 Task: Look for trending repositories with Python language.
Action: Mouse moved to (22, 115)
Screenshot: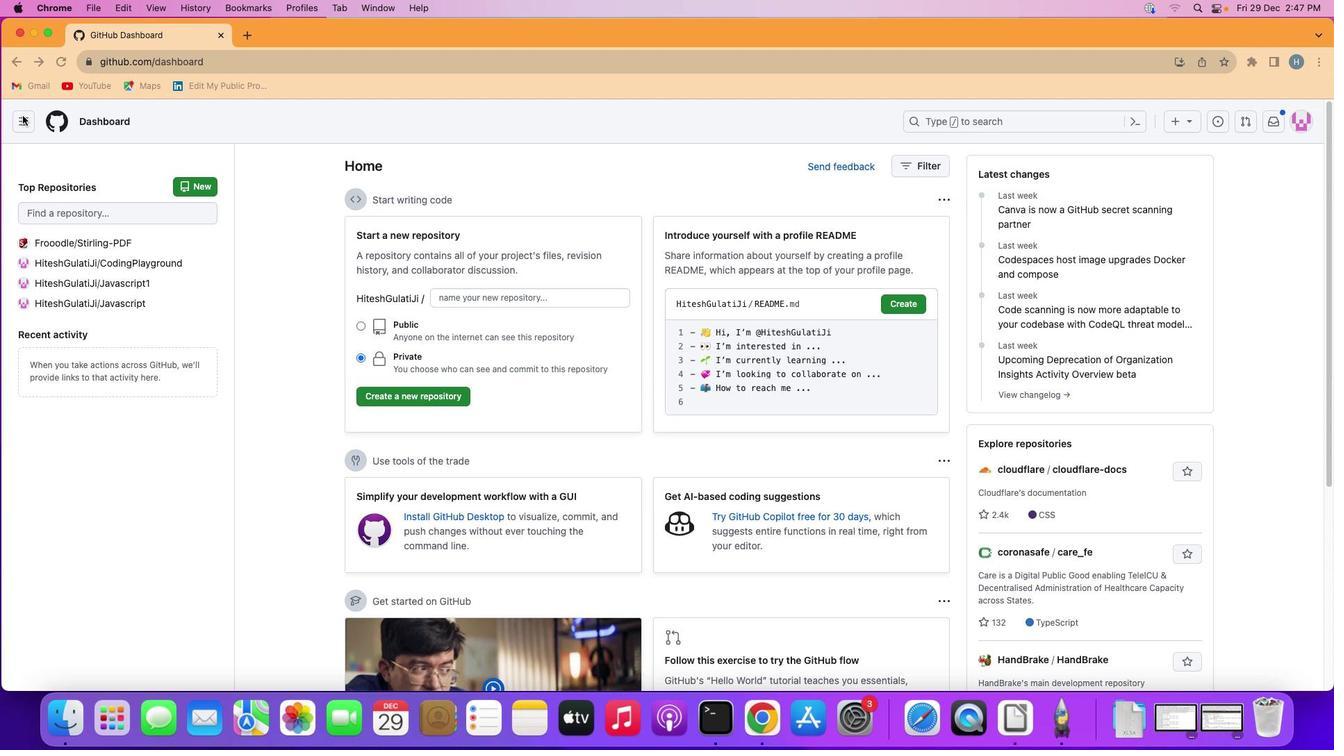 
Action: Mouse pressed left at (22, 115)
Screenshot: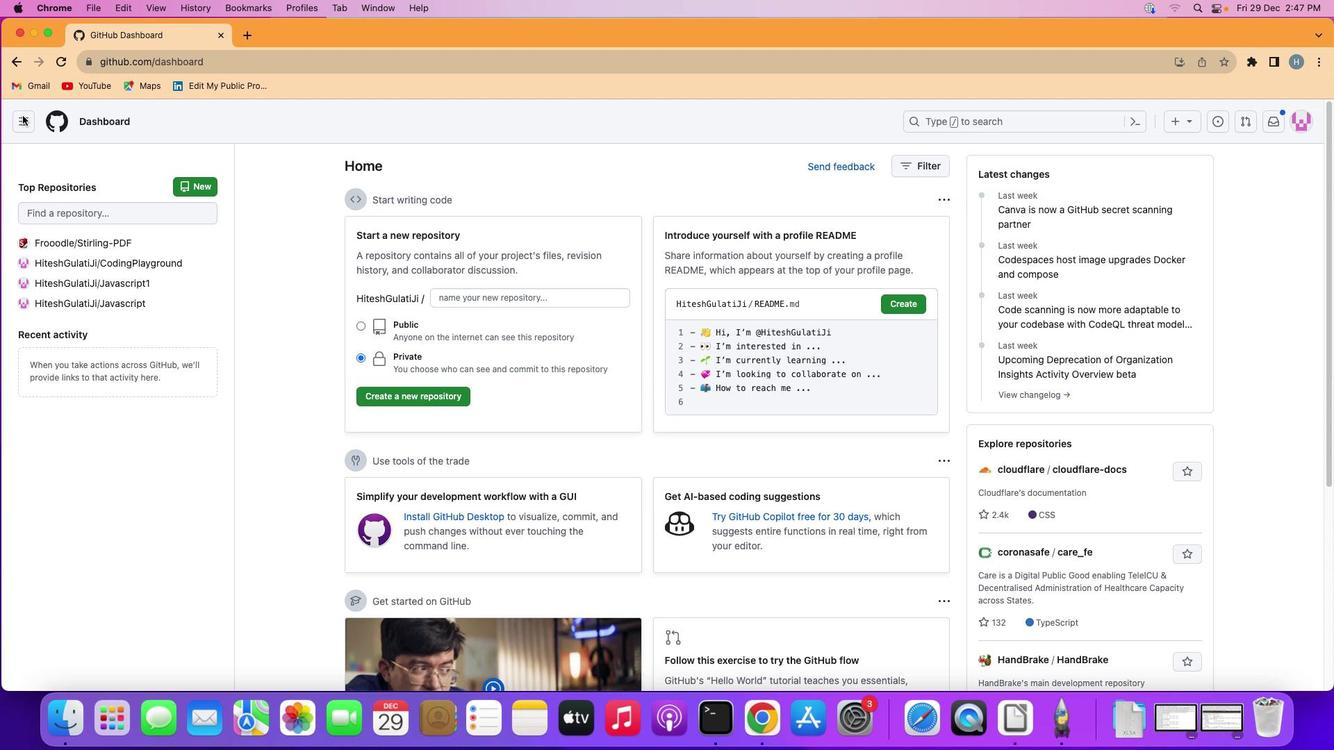 
Action: Mouse moved to (22, 117)
Screenshot: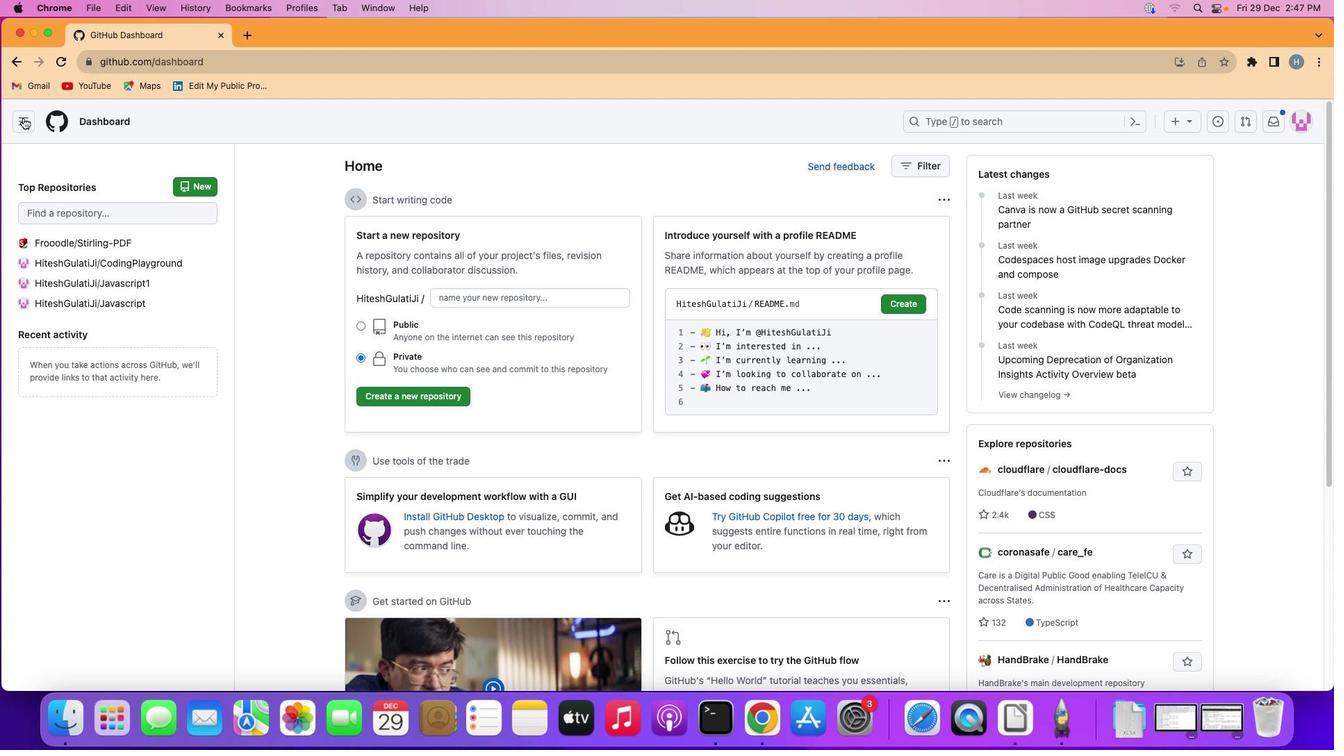 
Action: Mouse pressed left at (22, 117)
Screenshot: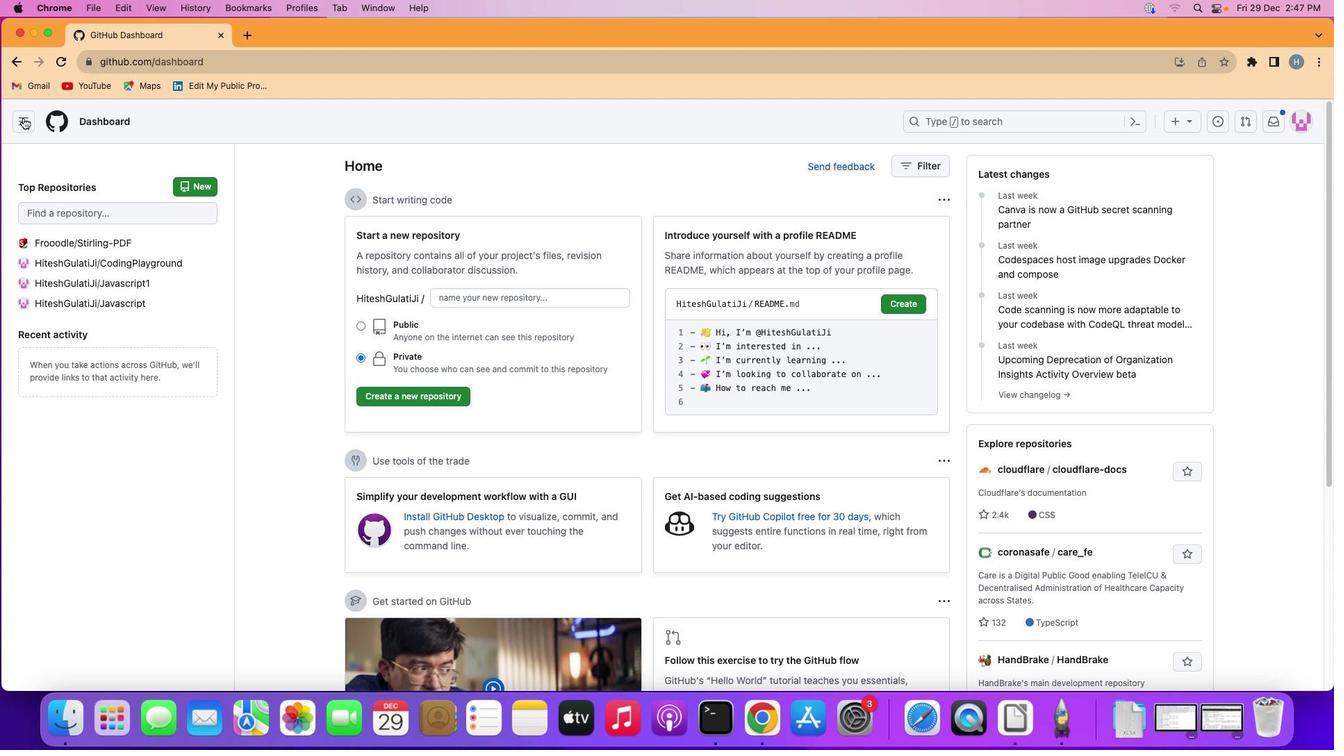
Action: Mouse moved to (104, 300)
Screenshot: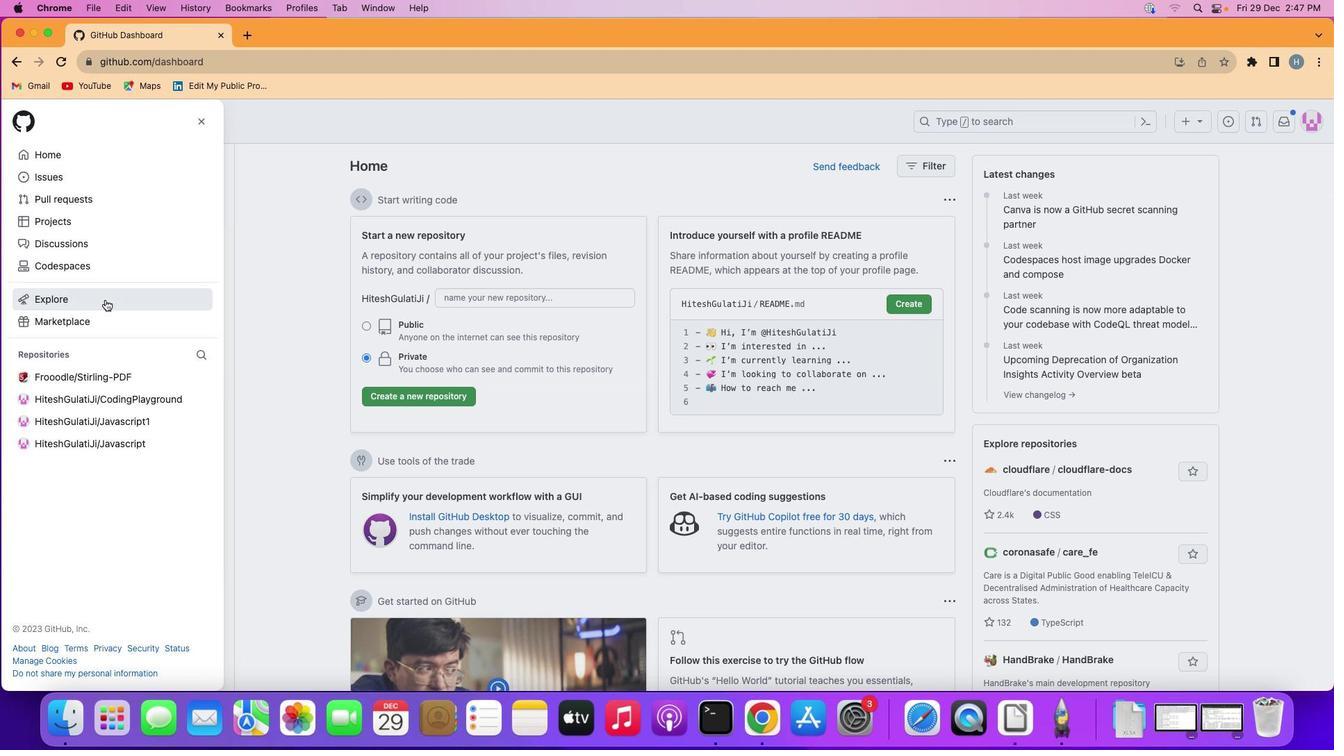
Action: Mouse pressed left at (104, 300)
Screenshot: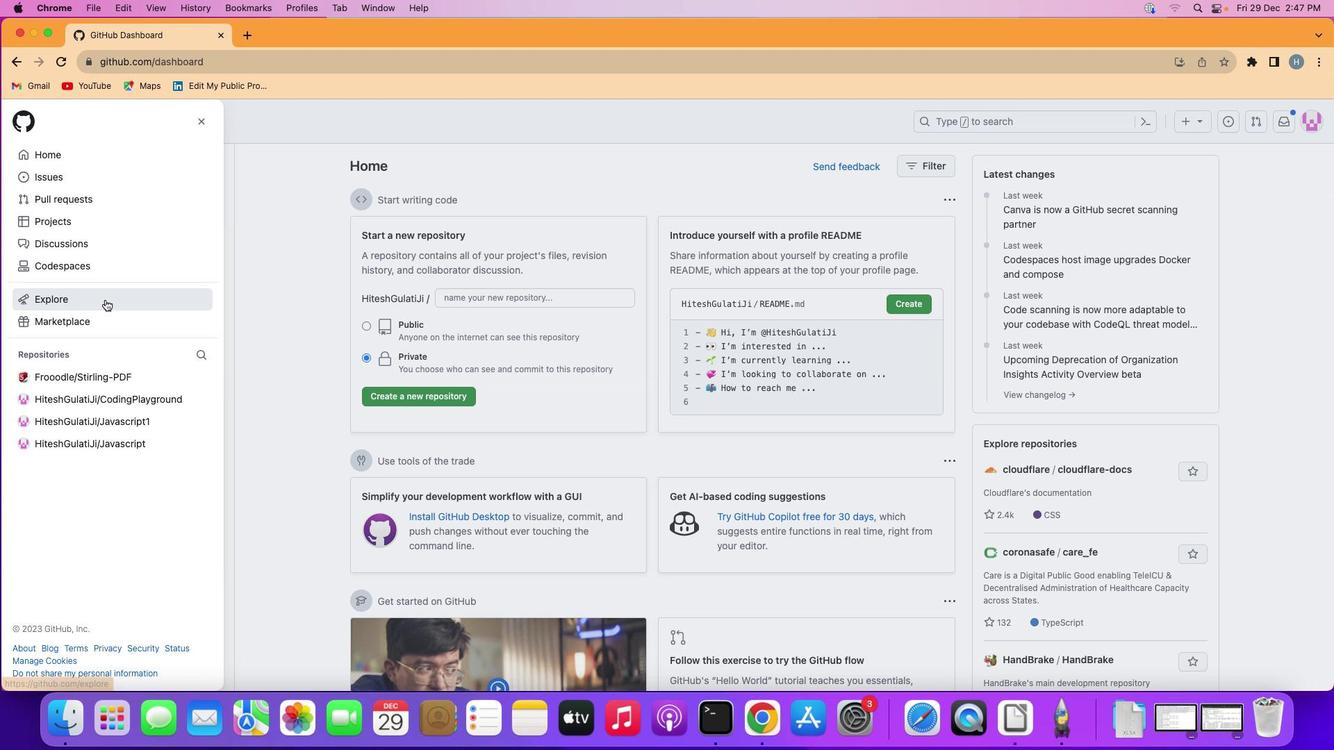 
Action: Mouse moved to (624, 163)
Screenshot: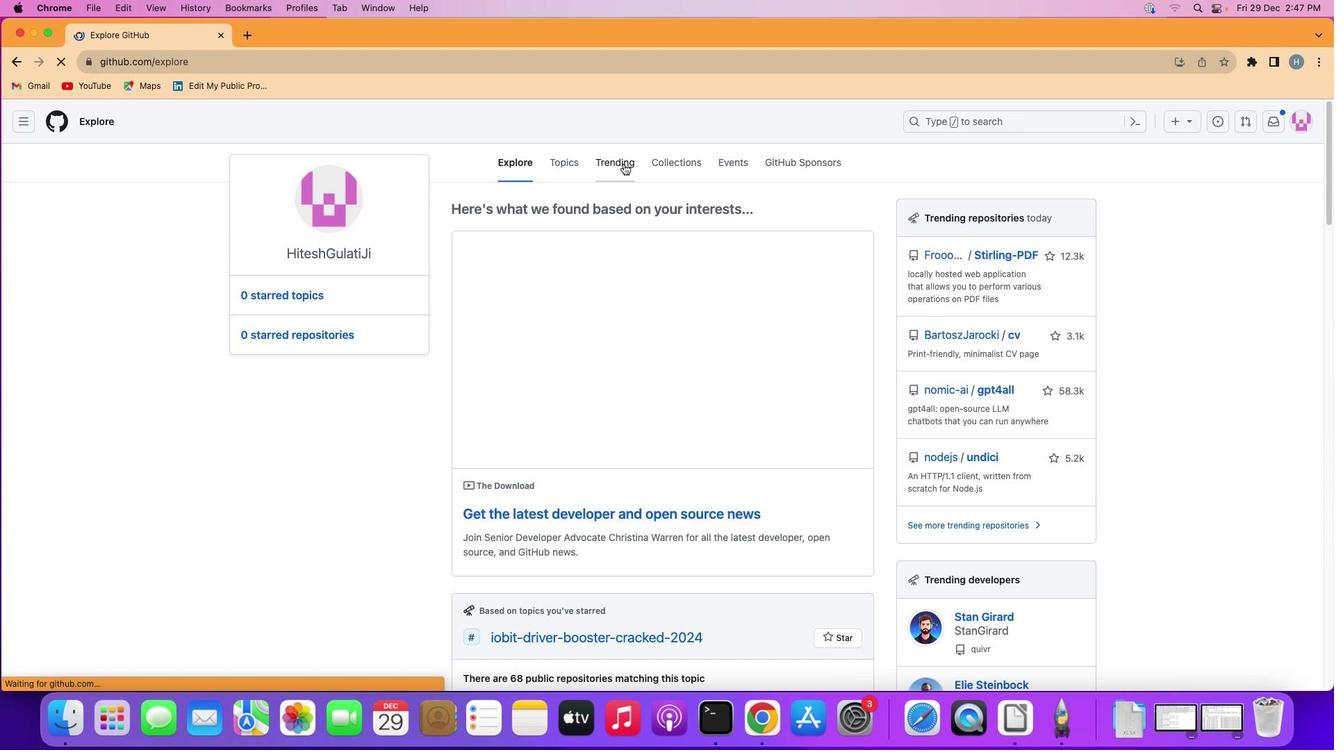 
Action: Mouse pressed left at (624, 163)
Screenshot: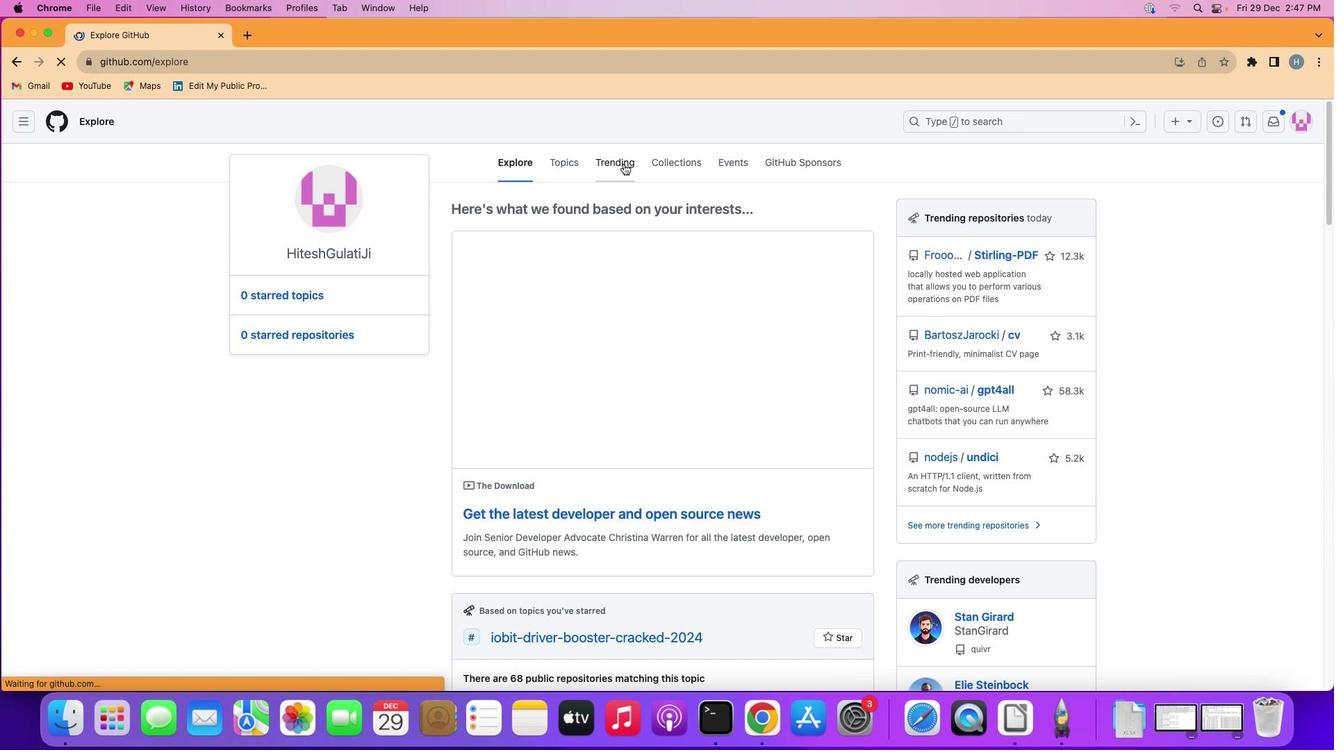 
Action: Mouse moved to (864, 345)
Screenshot: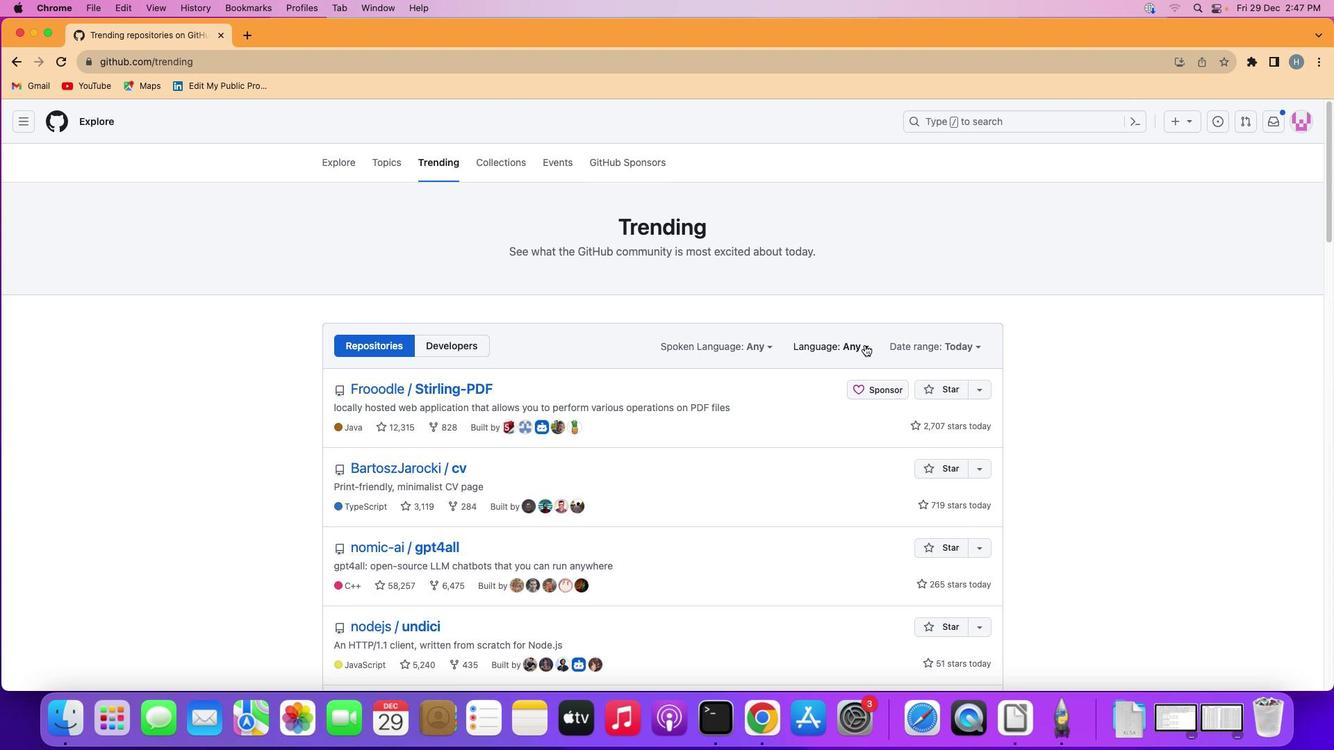 
Action: Mouse pressed left at (864, 345)
Screenshot: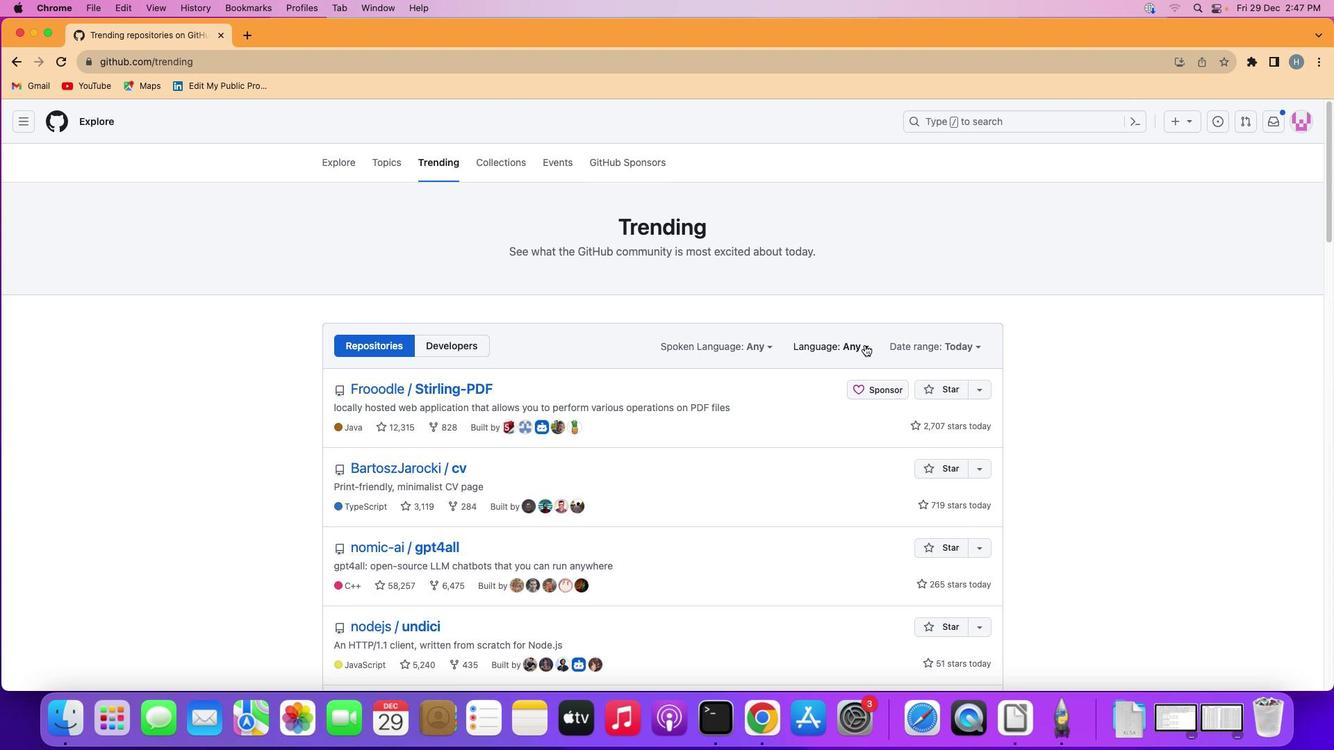 
Action: Mouse moved to (865, 345)
Screenshot: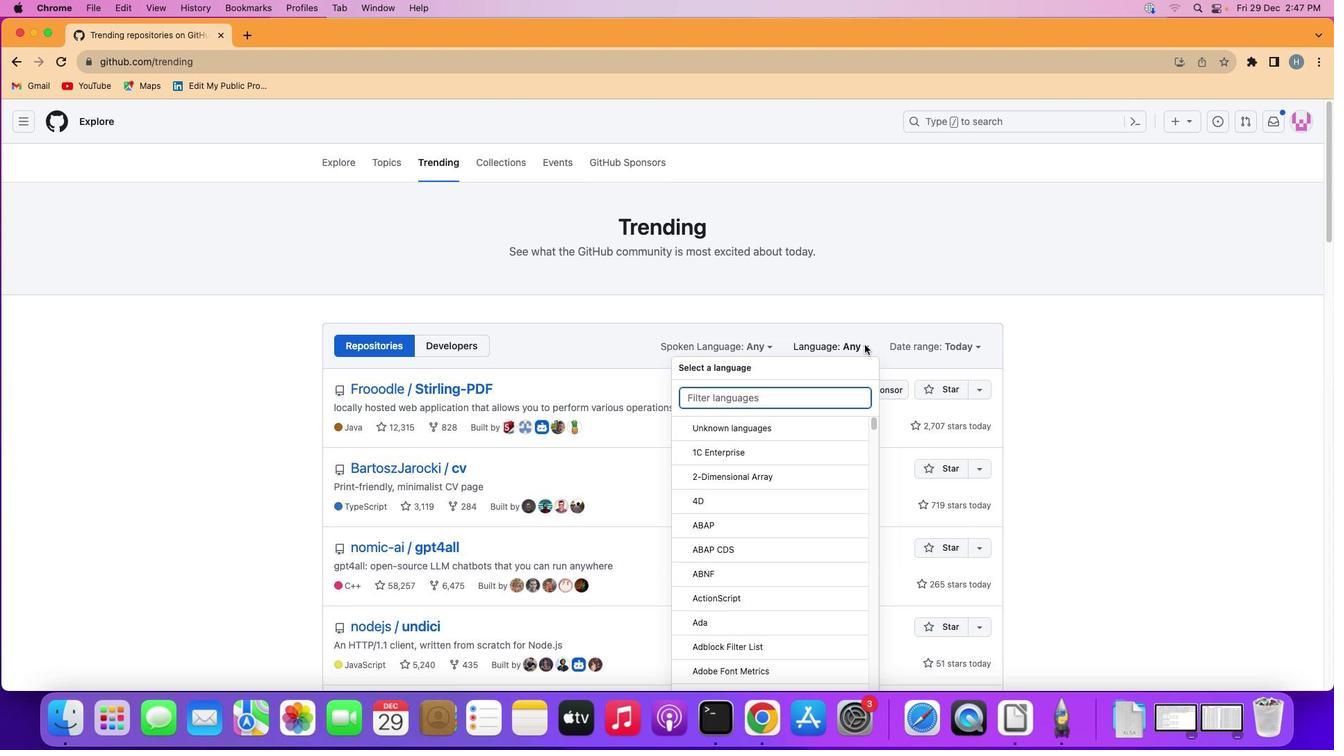 
Action: Key pressed Key.shift'P''y'
Screenshot: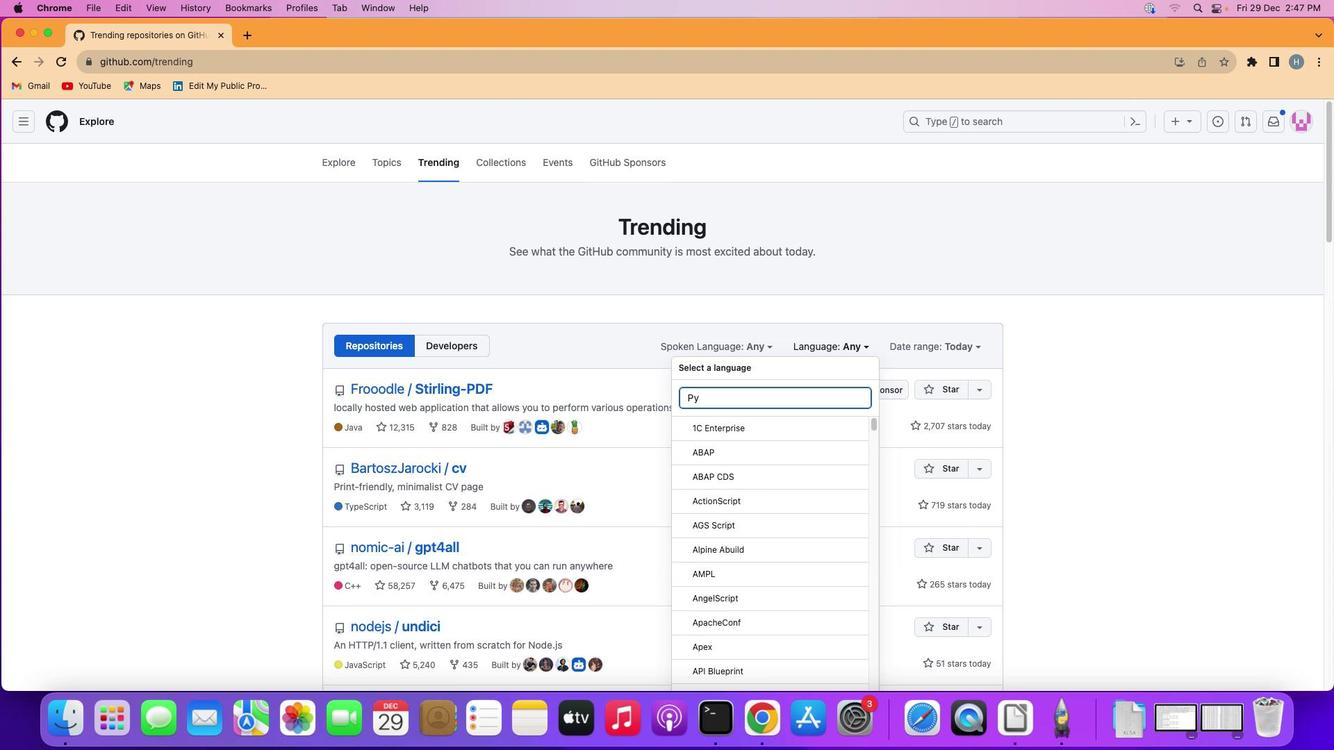 
Action: Mouse moved to (865, 344)
Screenshot: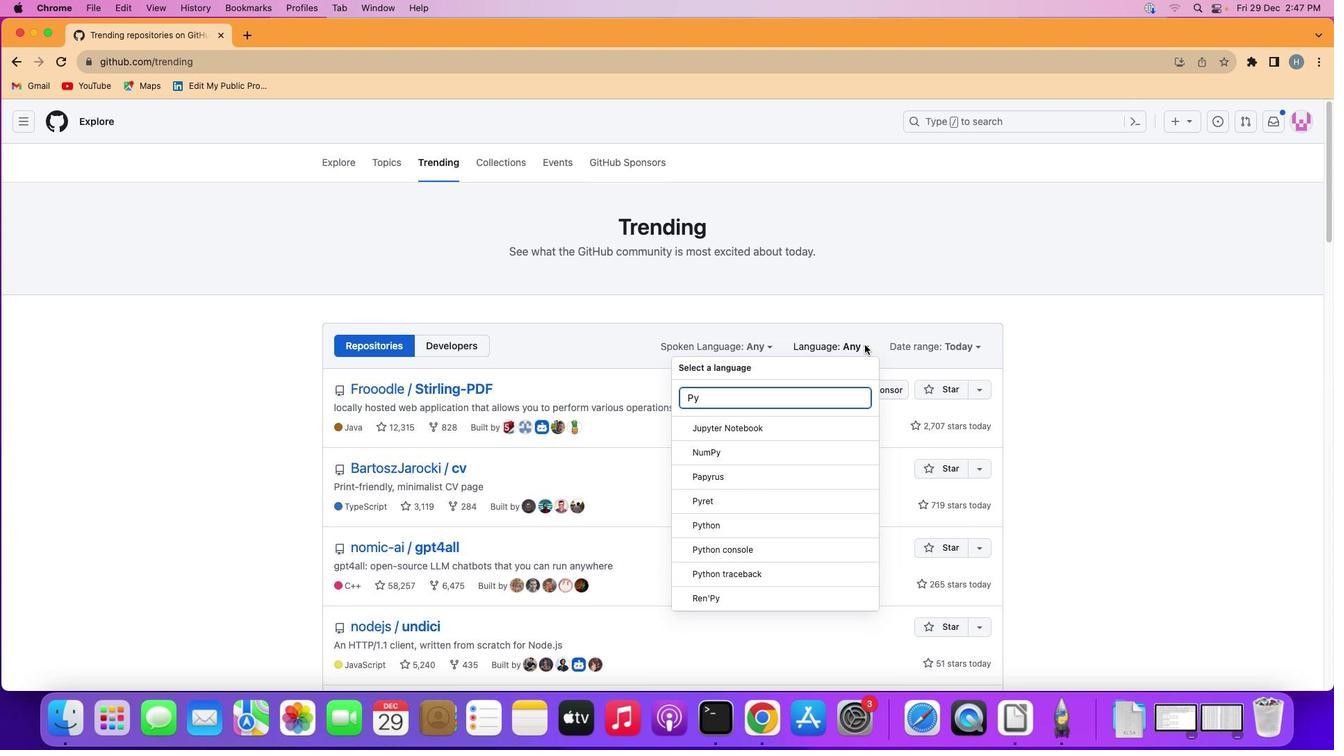 
Action: Key pressed 't''h''o''n'
Screenshot: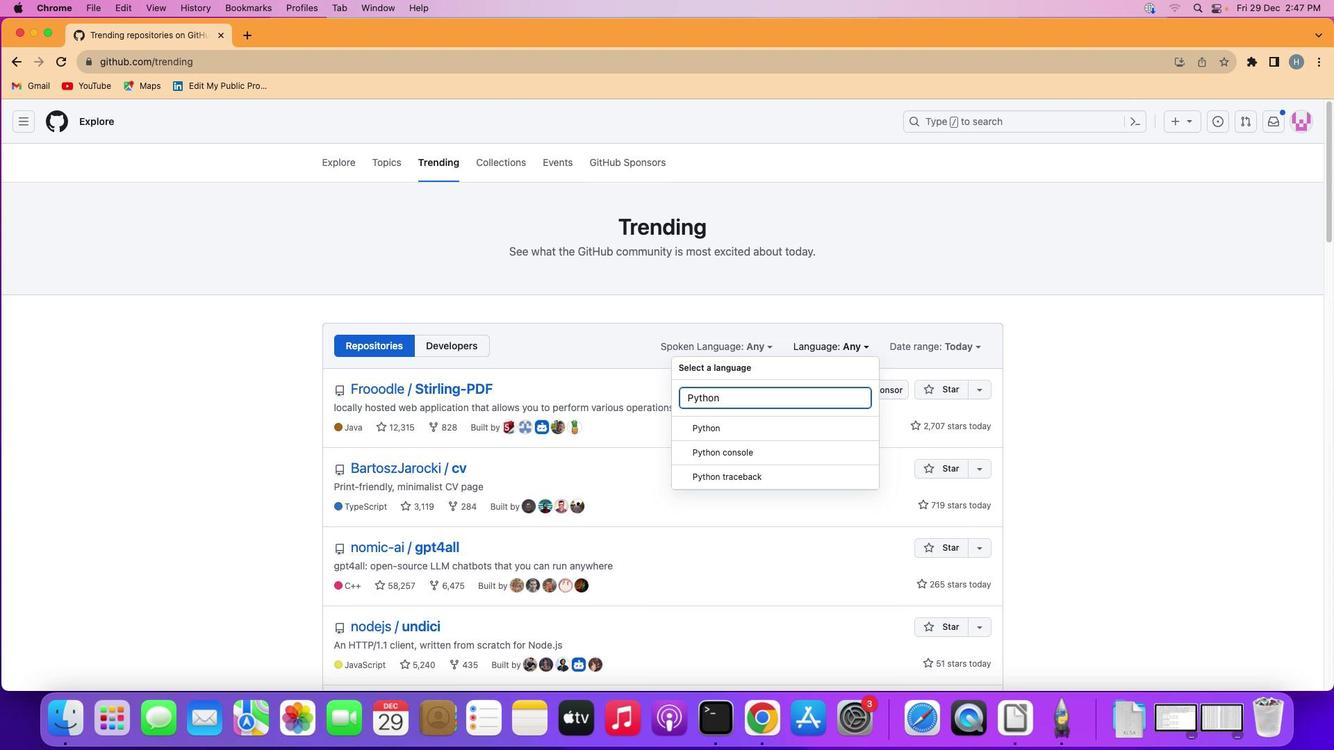 
Action: Mouse moved to (781, 430)
Screenshot: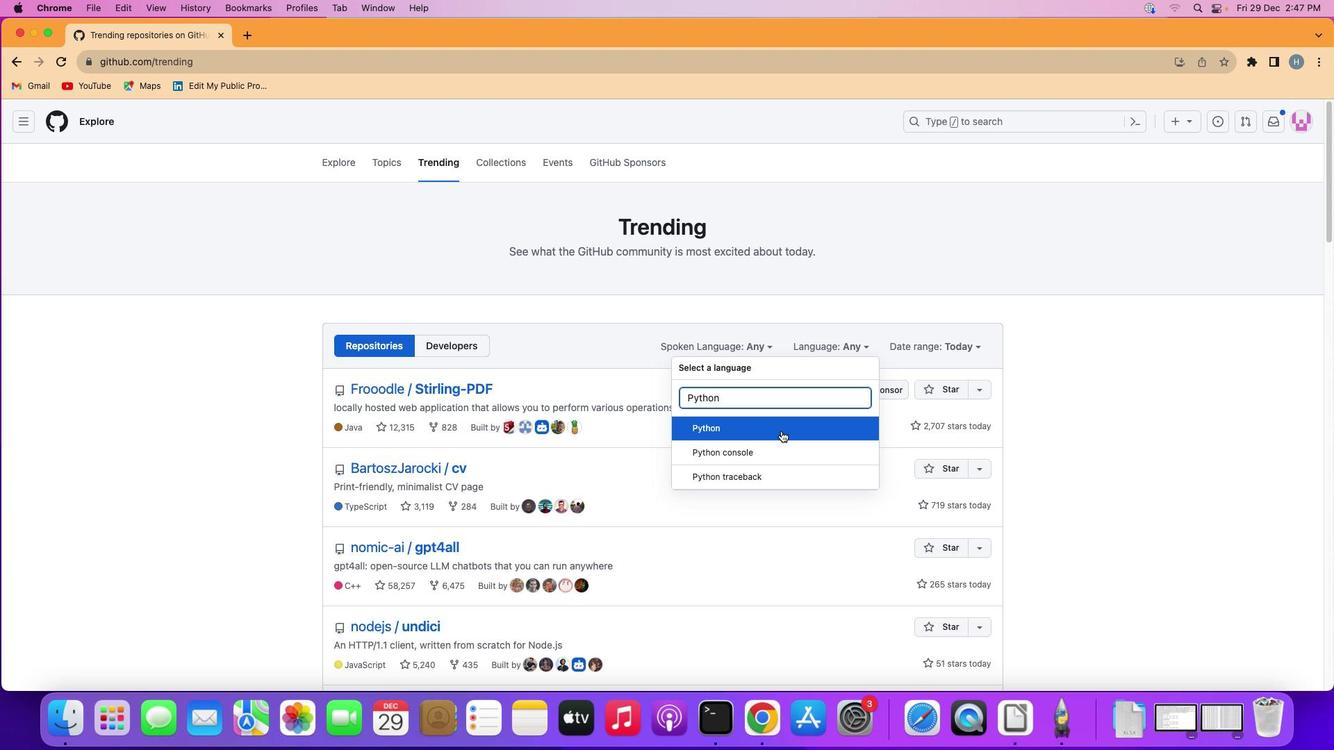 
Action: Mouse pressed left at (781, 430)
Screenshot: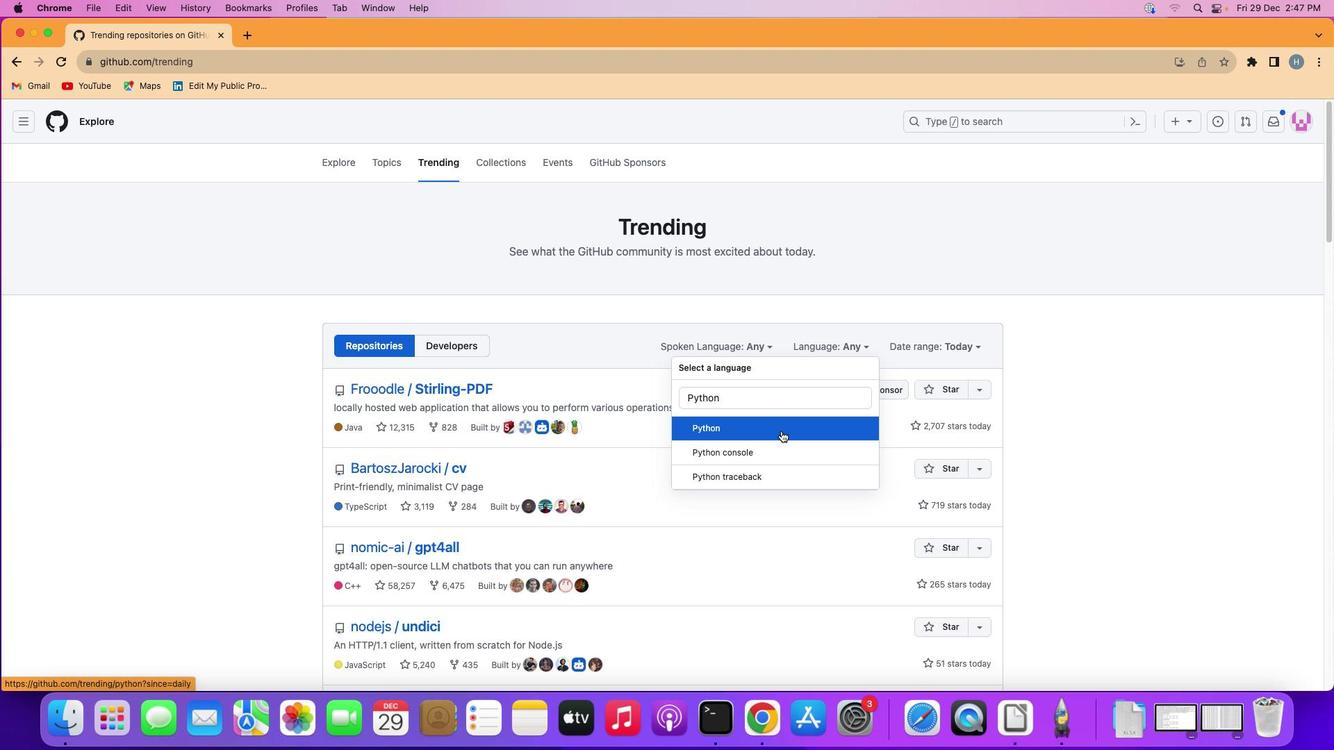 
Action: Mouse moved to (781, 430)
Screenshot: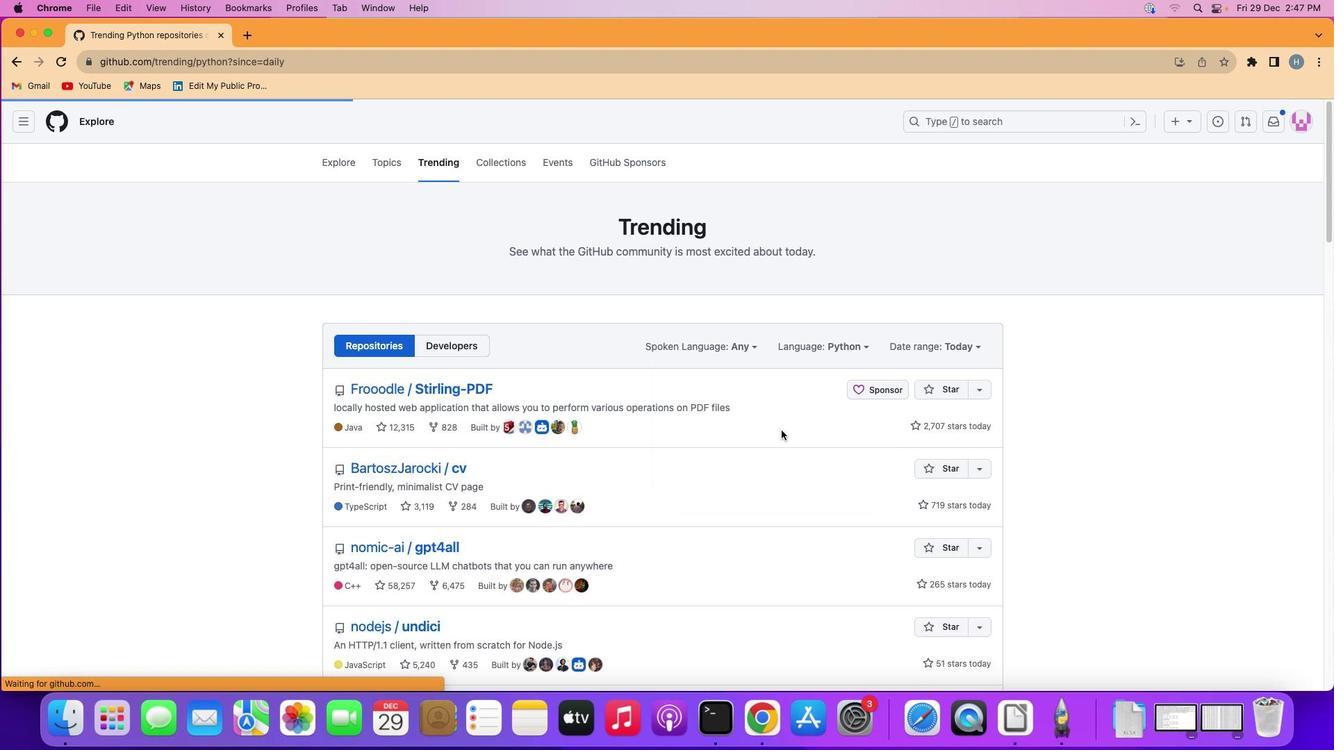 
